 Task: Use Undercover Effect in this video Movie B.mp4
Action: Mouse moved to (250, 91)
Screenshot: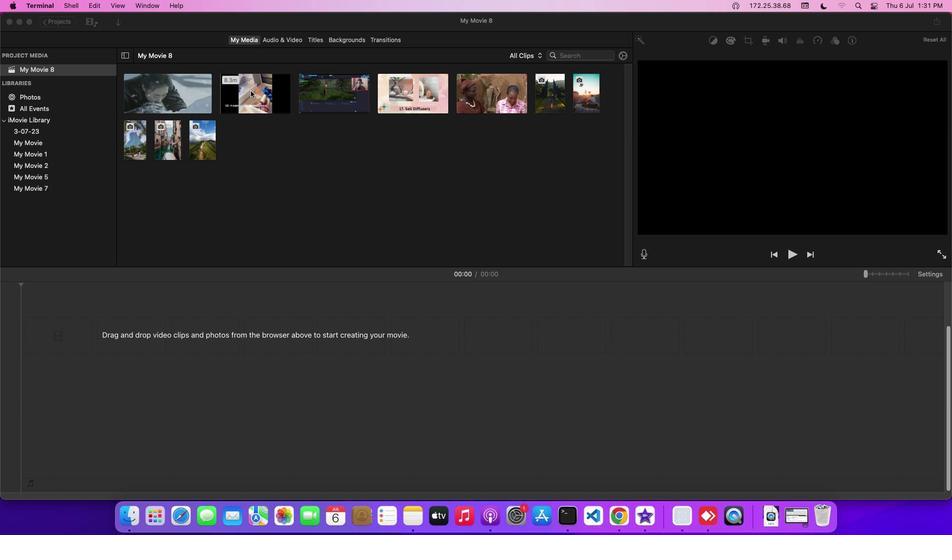 
Action: Mouse pressed left at (250, 91)
Screenshot: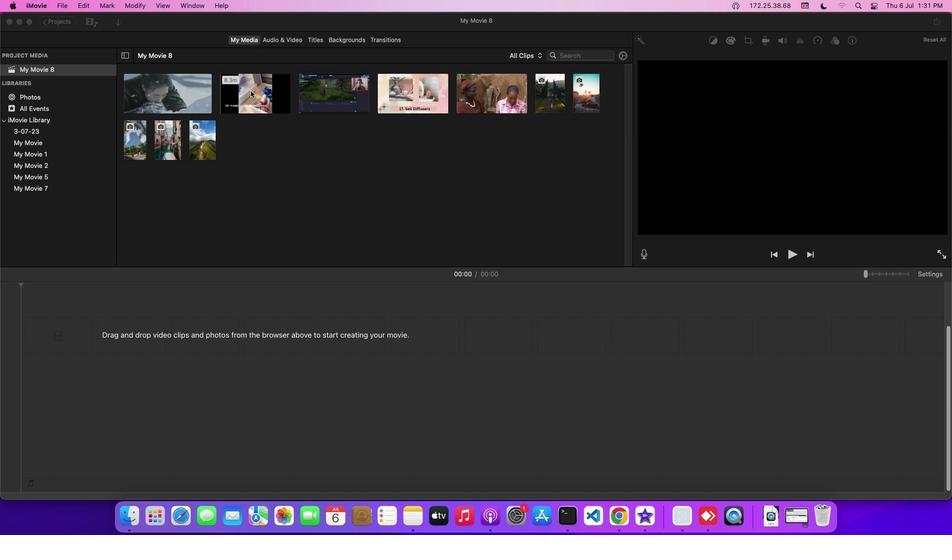 
Action: Mouse moved to (270, 38)
Screenshot: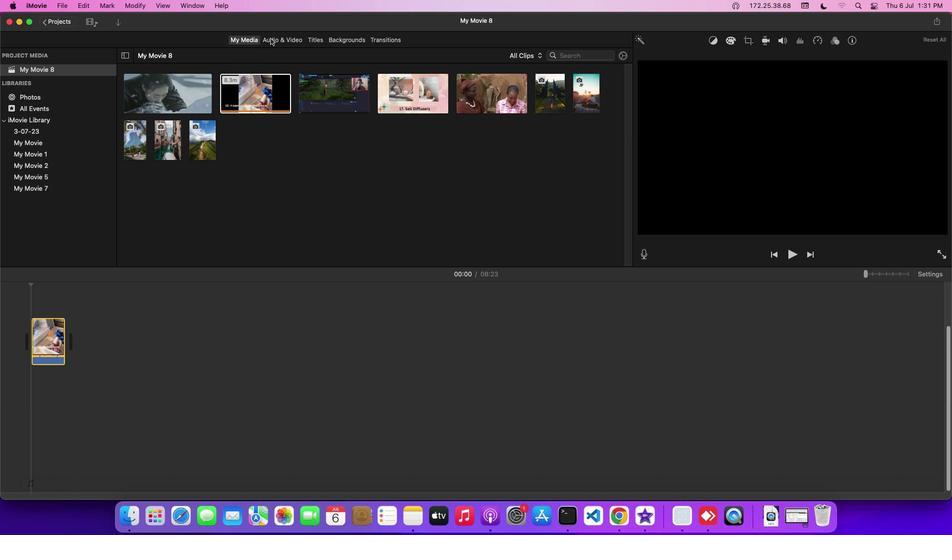
Action: Mouse pressed left at (270, 38)
Screenshot: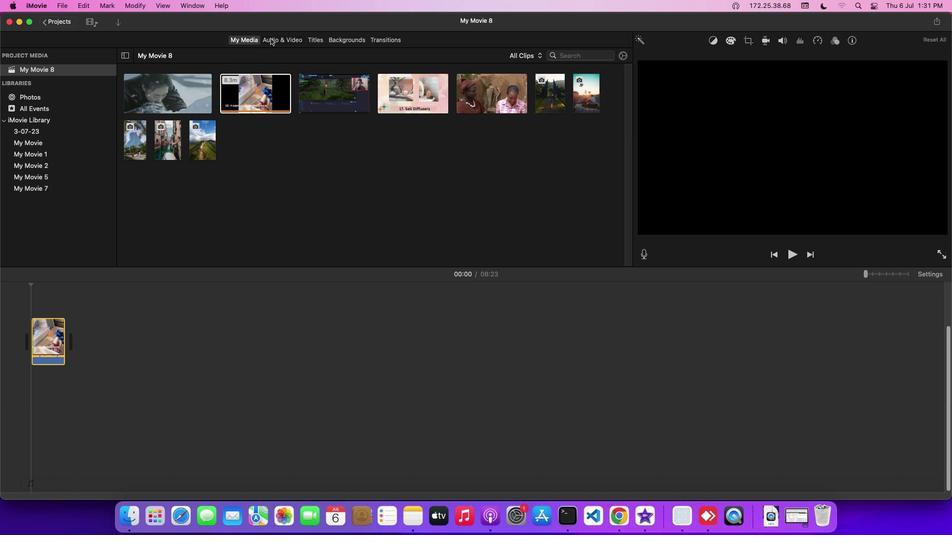 
Action: Mouse moved to (83, 92)
Screenshot: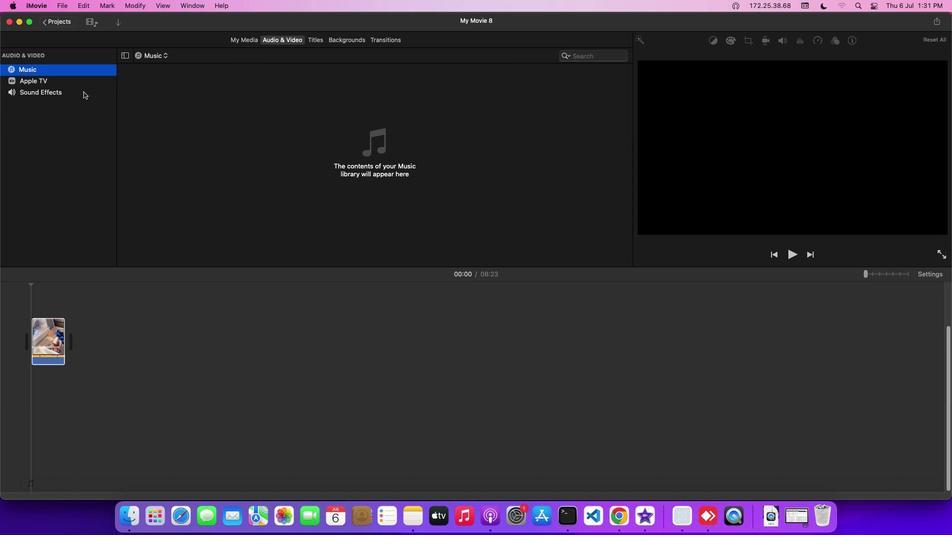 
Action: Mouse pressed left at (83, 92)
Screenshot: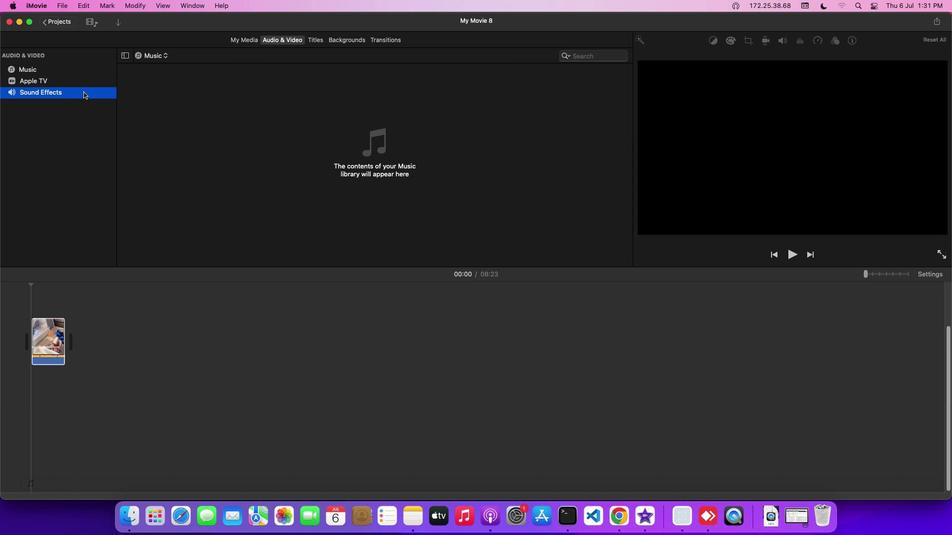 
Action: Mouse moved to (180, 174)
Screenshot: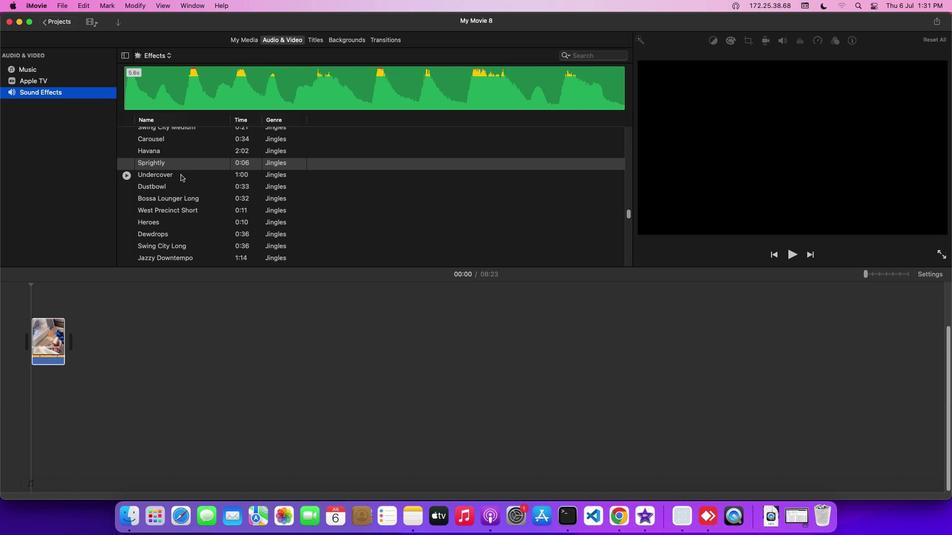 
Action: Mouse pressed left at (180, 174)
Screenshot: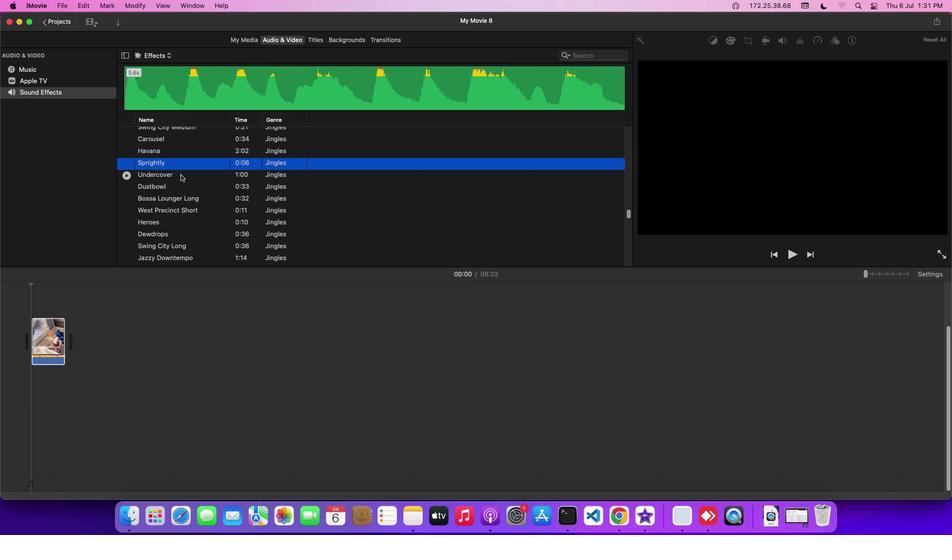 
Action: Mouse moved to (180, 175)
Screenshot: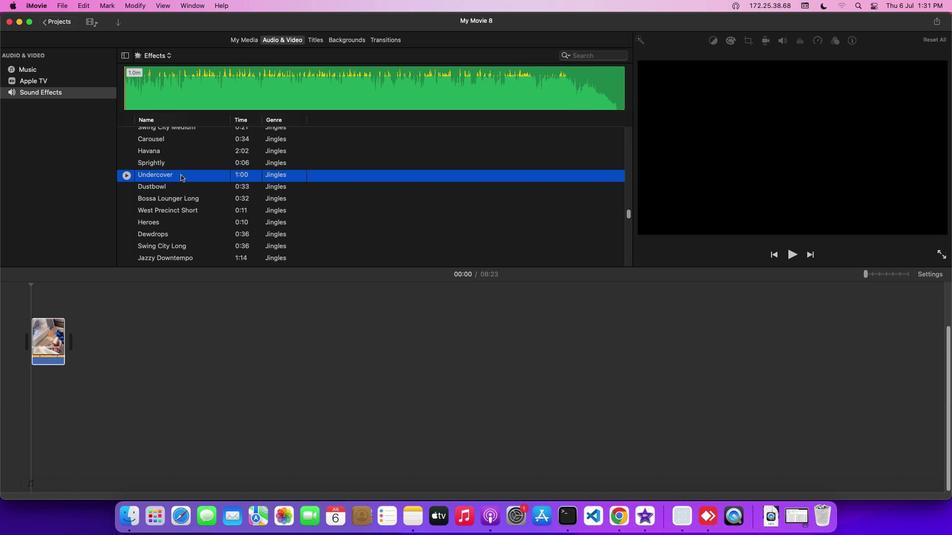 
Action: Mouse pressed left at (180, 175)
Screenshot: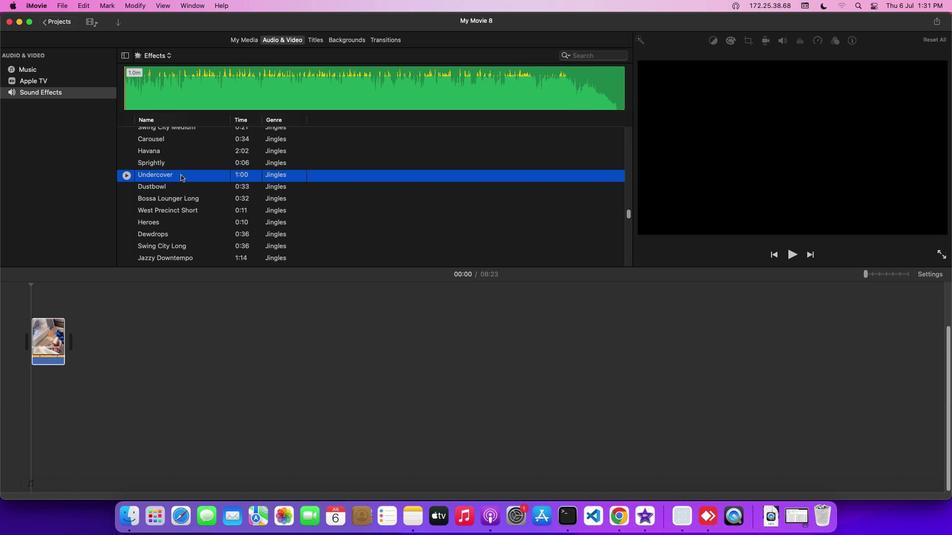 
Action: Mouse moved to (196, 361)
Screenshot: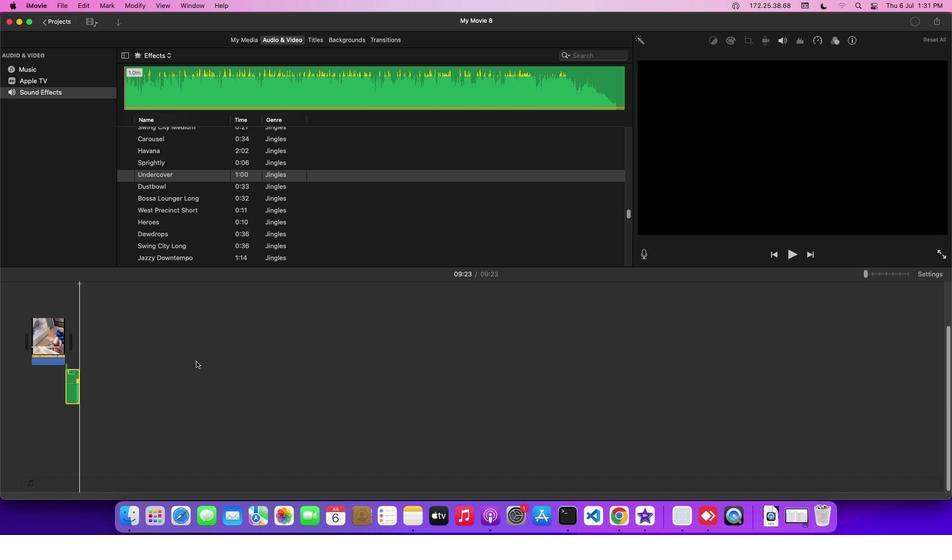 
